 Task: Add in the project TruTech an epic 'Disaster Recovery Testing'.
Action: Mouse moved to (263, 287)
Screenshot: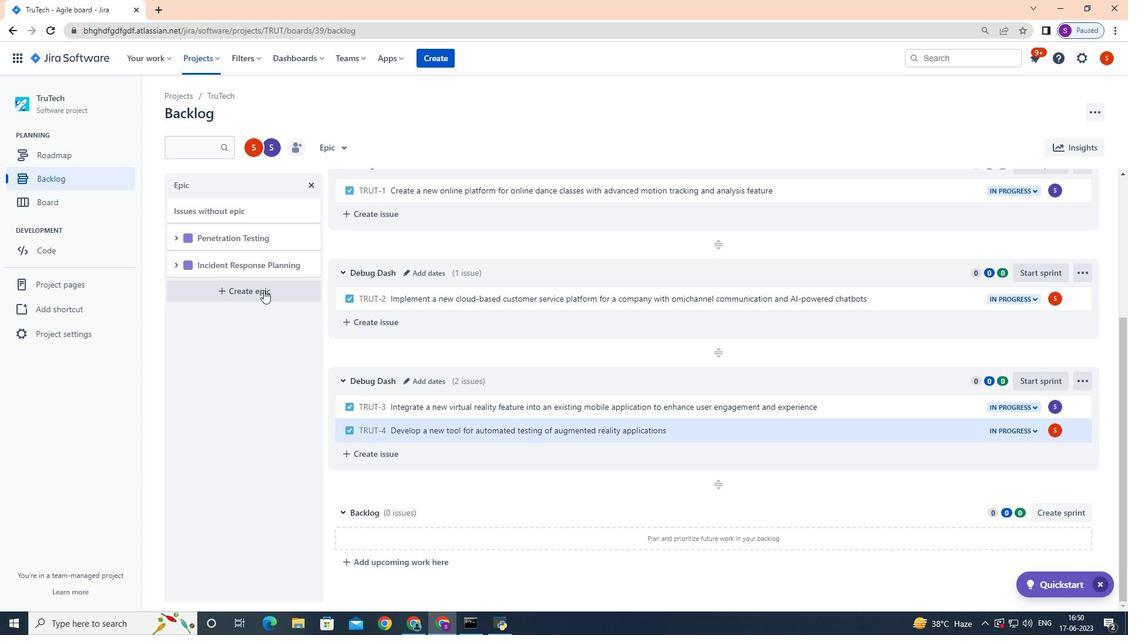 
Action: Mouse pressed left at (263, 287)
Screenshot: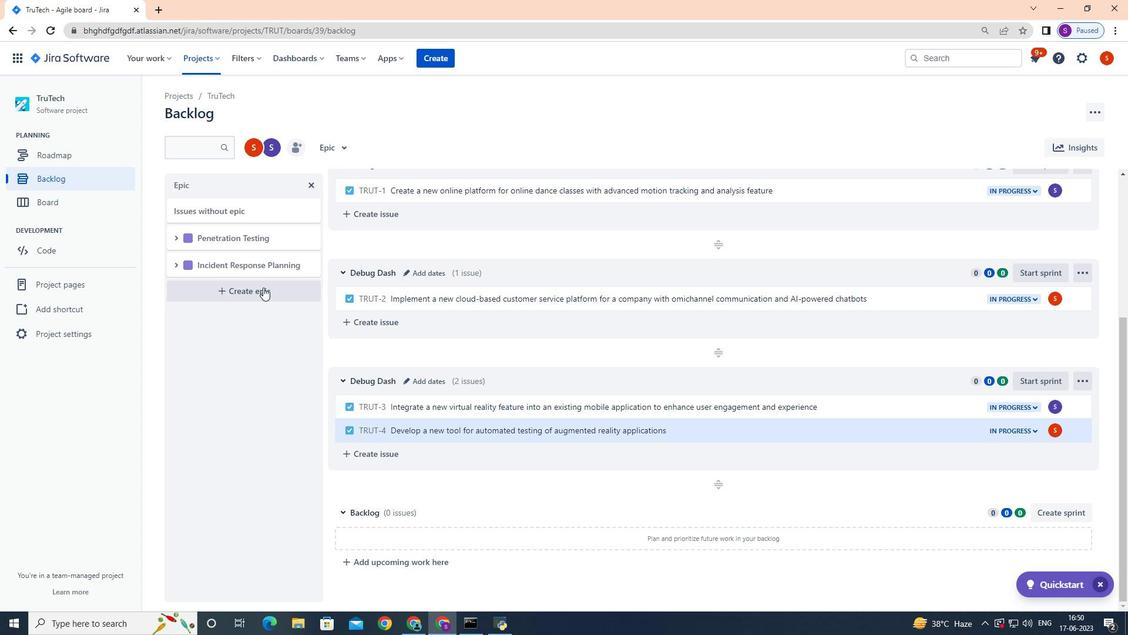 
Action: Key pressed <Key.shift>Disaster<Key.space><Key.shift>Recovery<Key.space><Key.shift>Testing<Key.enter>
Screenshot: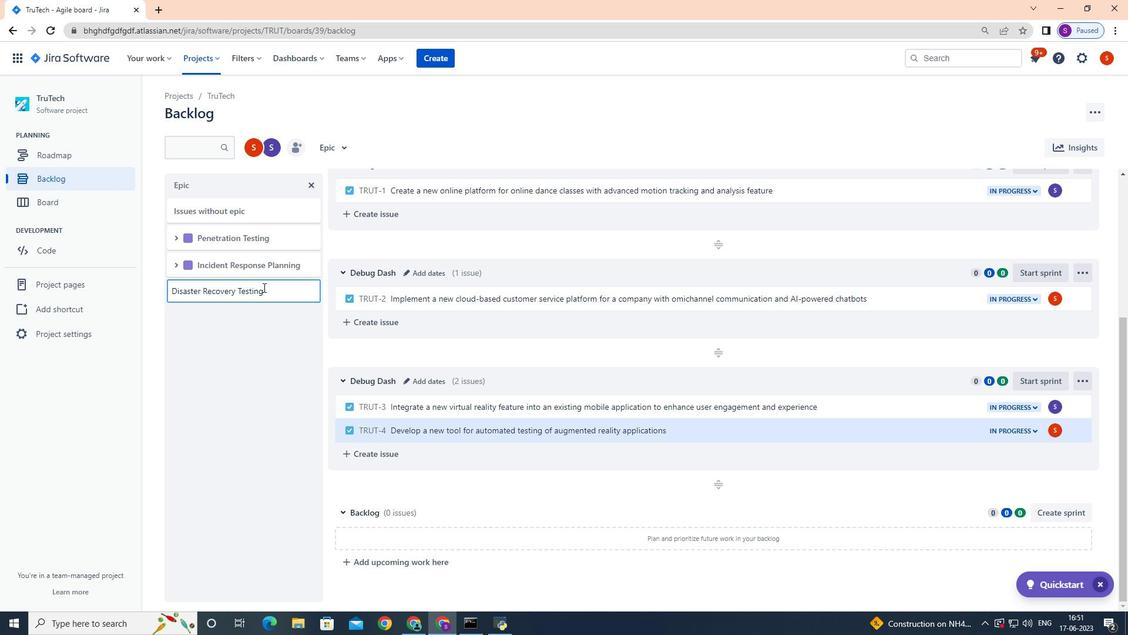 
Action: Mouse moved to (443, 130)
Screenshot: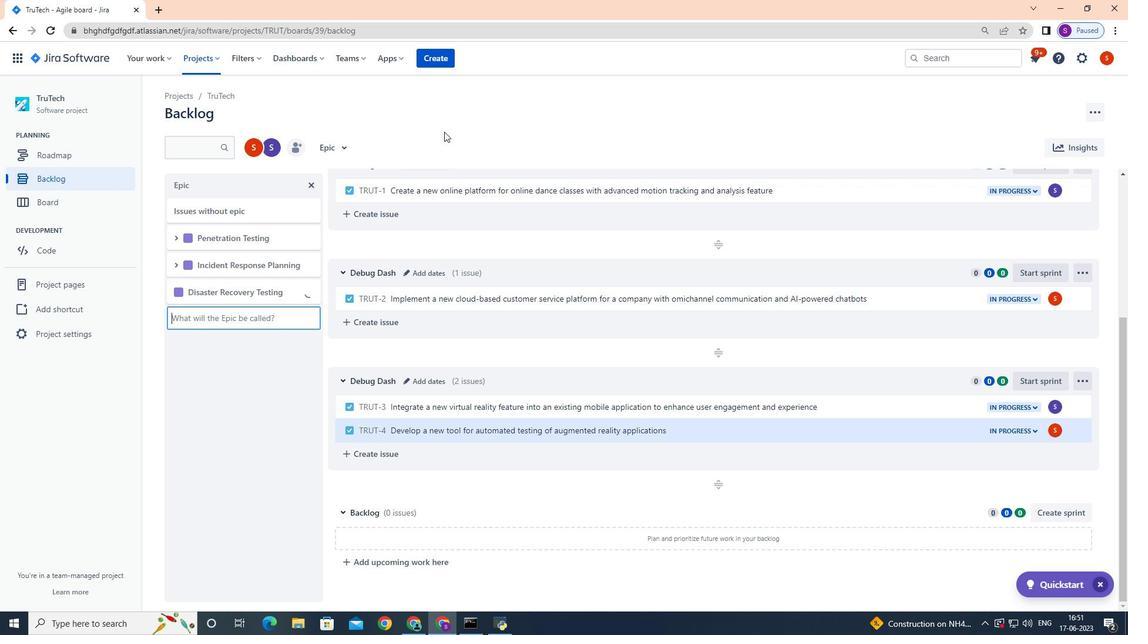 
Action: Mouse pressed left at (443, 130)
Screenshot: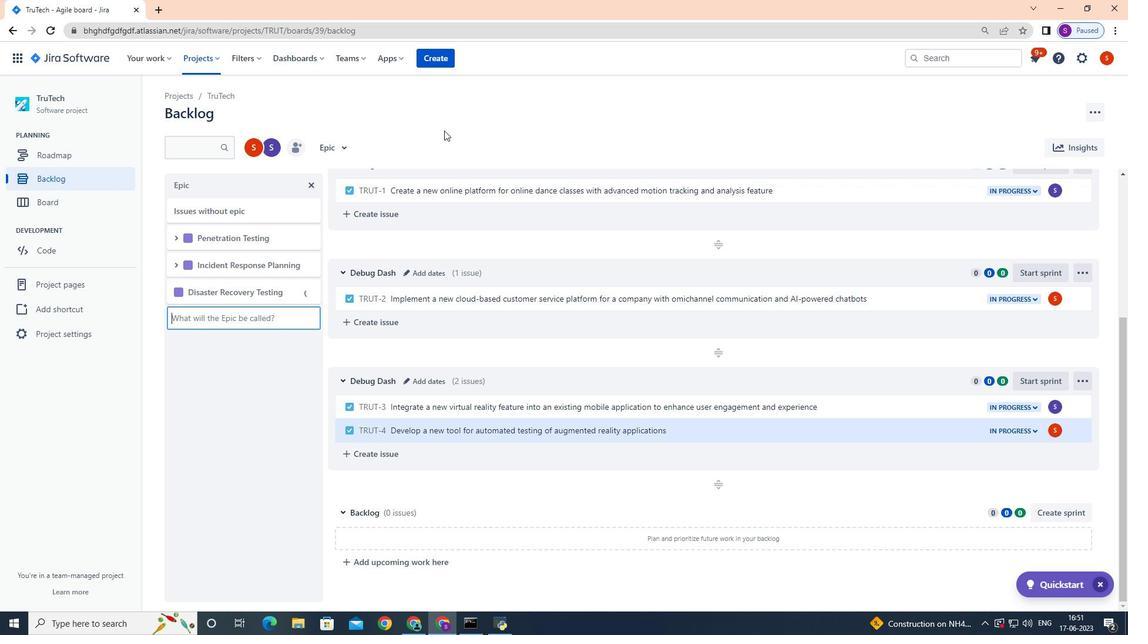 
